 Task: Add Shikai Borage Therapy Lotion Original Formula - Travel Size to the cart.
Action: Mouse moved to (792, 325)
Screenshot: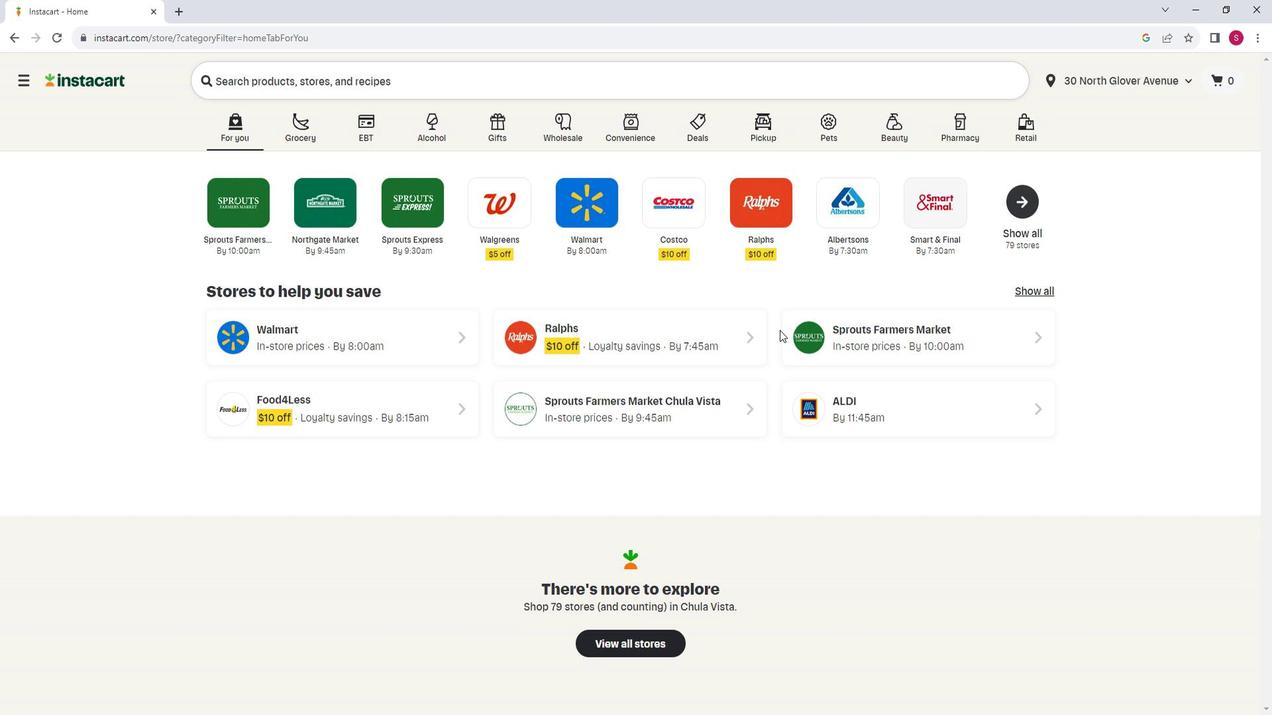 
Action: Mouse pressed left at (792, 325)
Screenshot: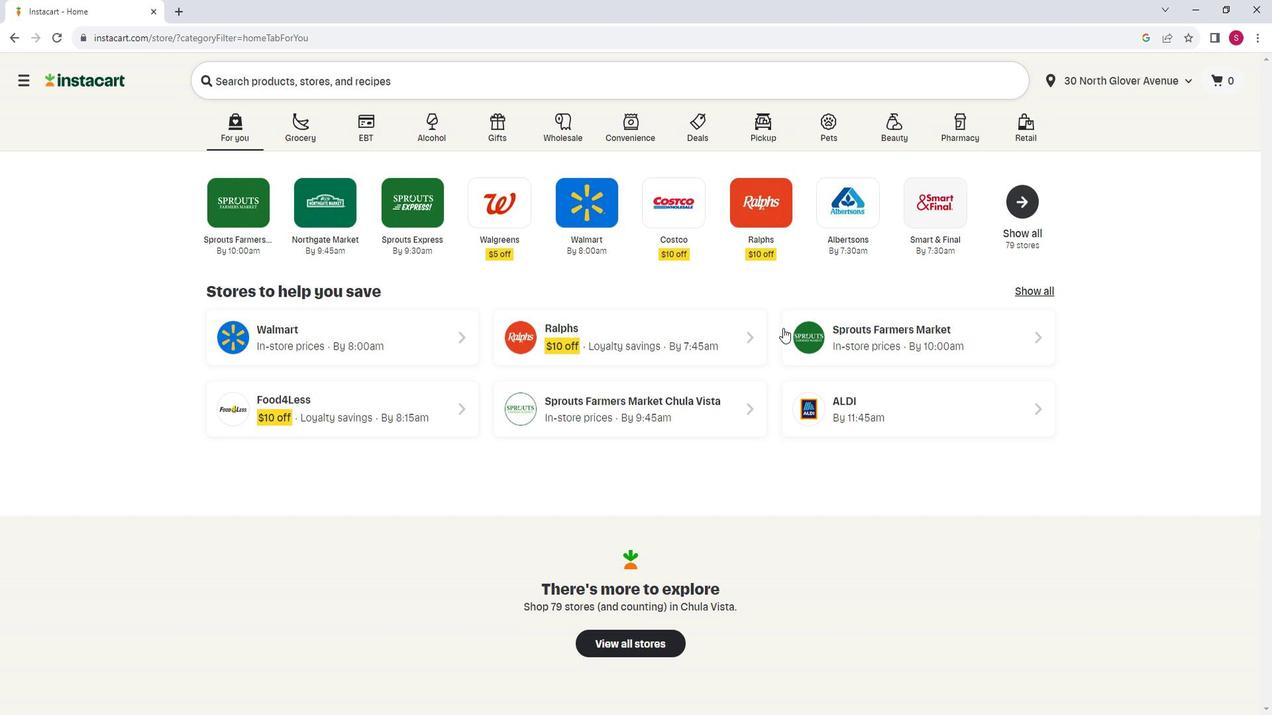 
Action: Mouse moved to (37, 523)
Screenshot: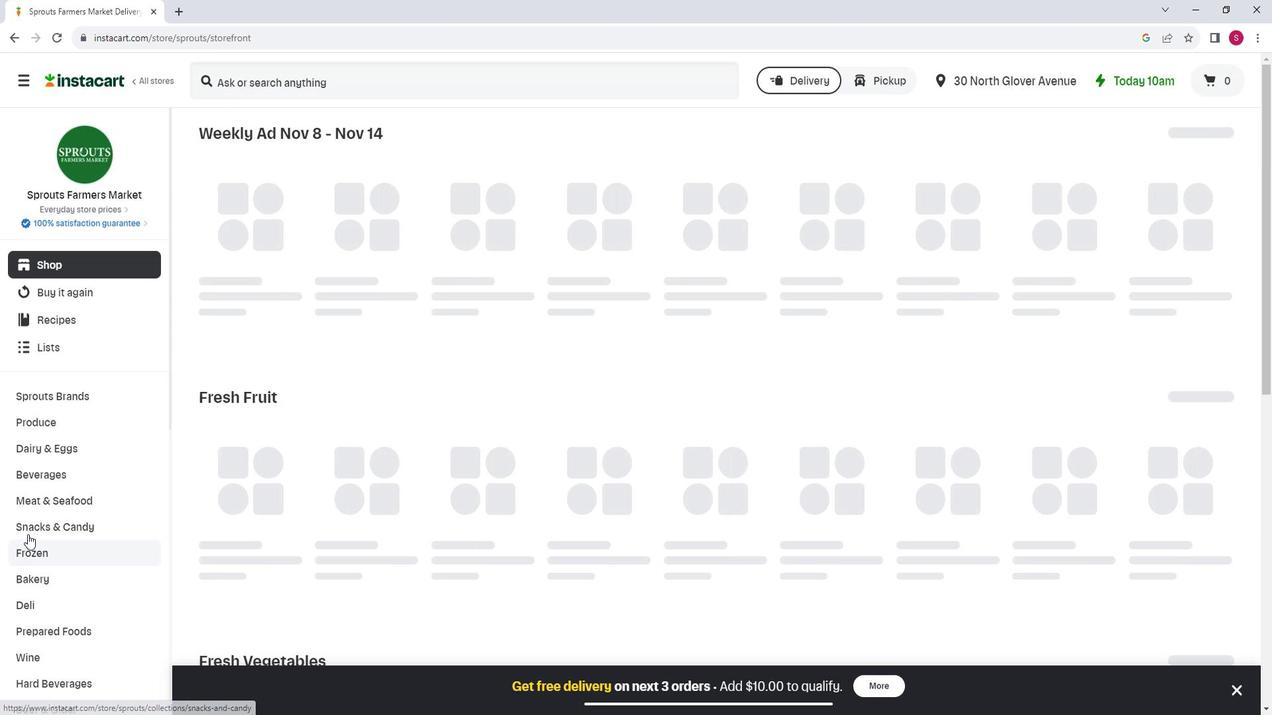 
Action: Mouse scrolled (37, 522) with delta (0, 0)
Screenshot: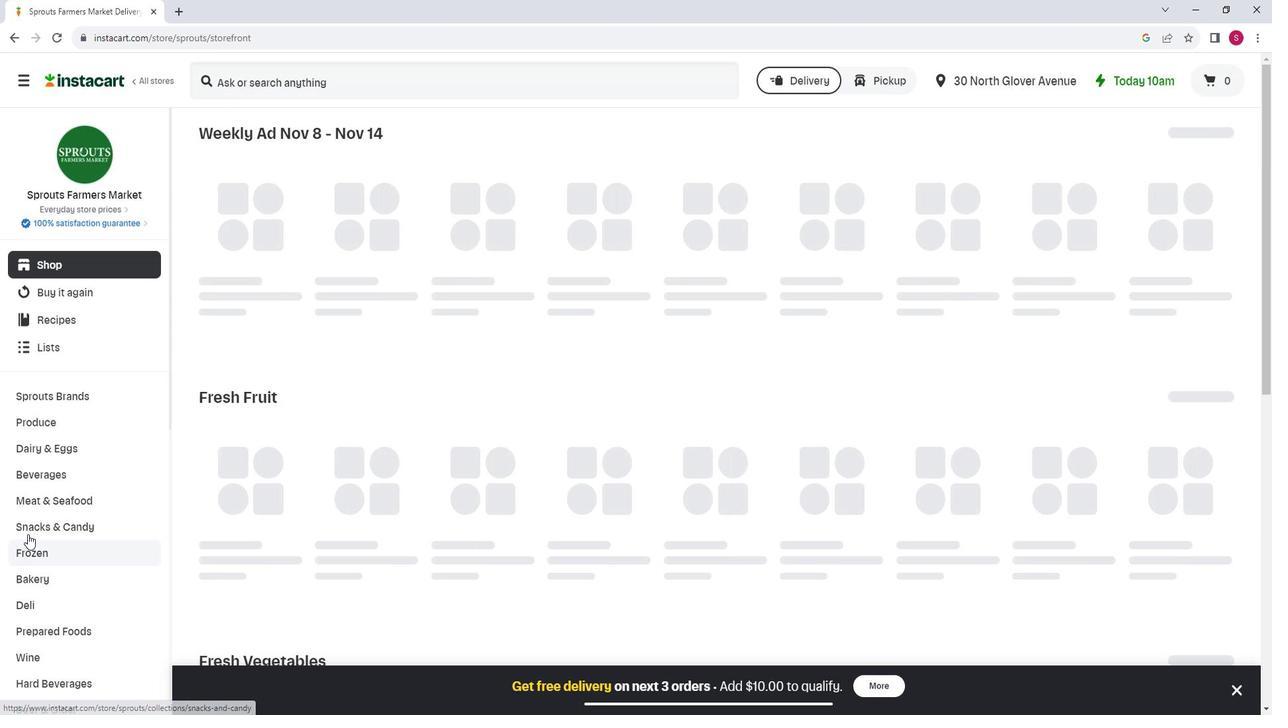 
Action: Mouse scrolled (37, 522) with delta (0, 0)
Screenshot: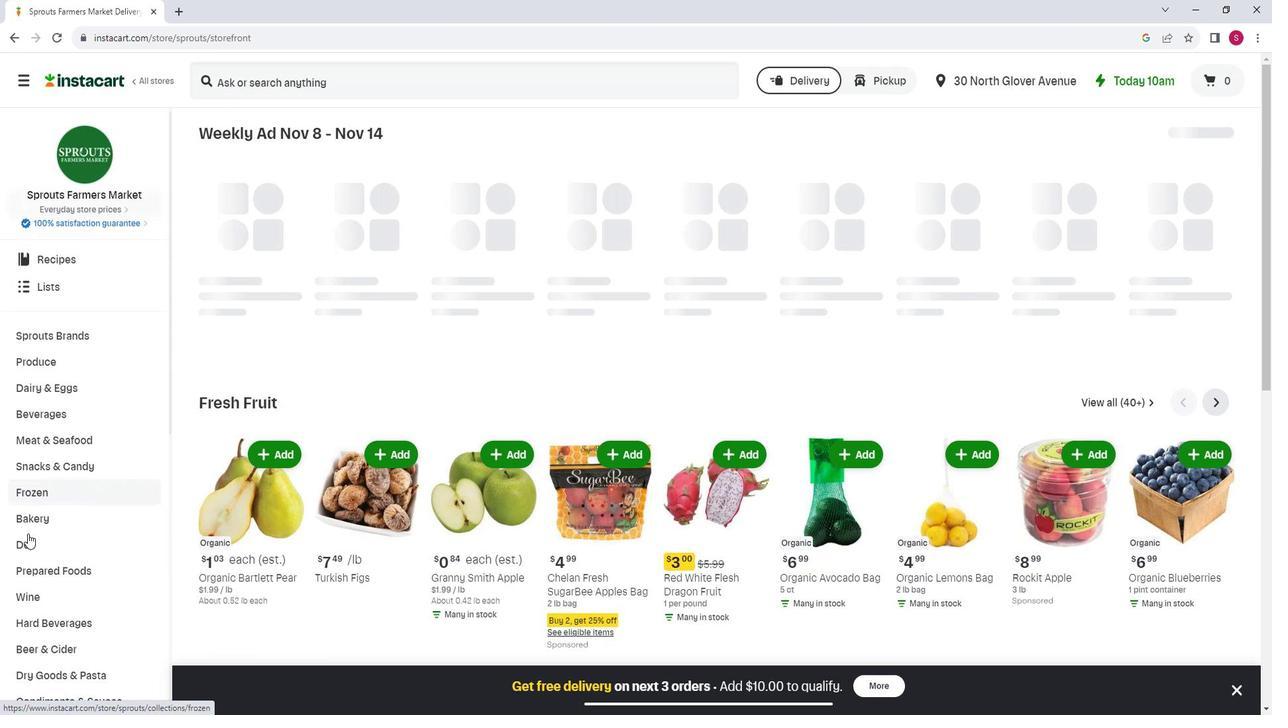 
Action: Mouse scrolled (37, 522) with delta (0, 0)
Screenshot: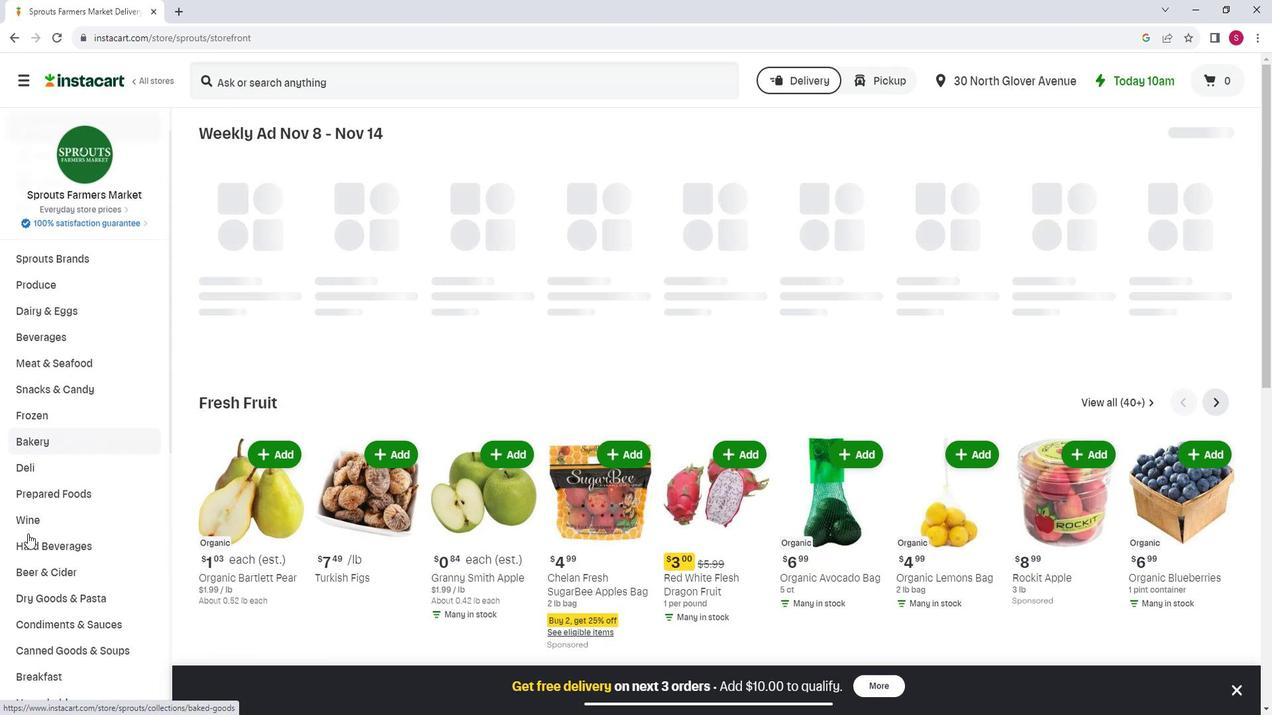 
Action: Mouse scrolled (37, 522) with delta (0, 0)
Screenshot: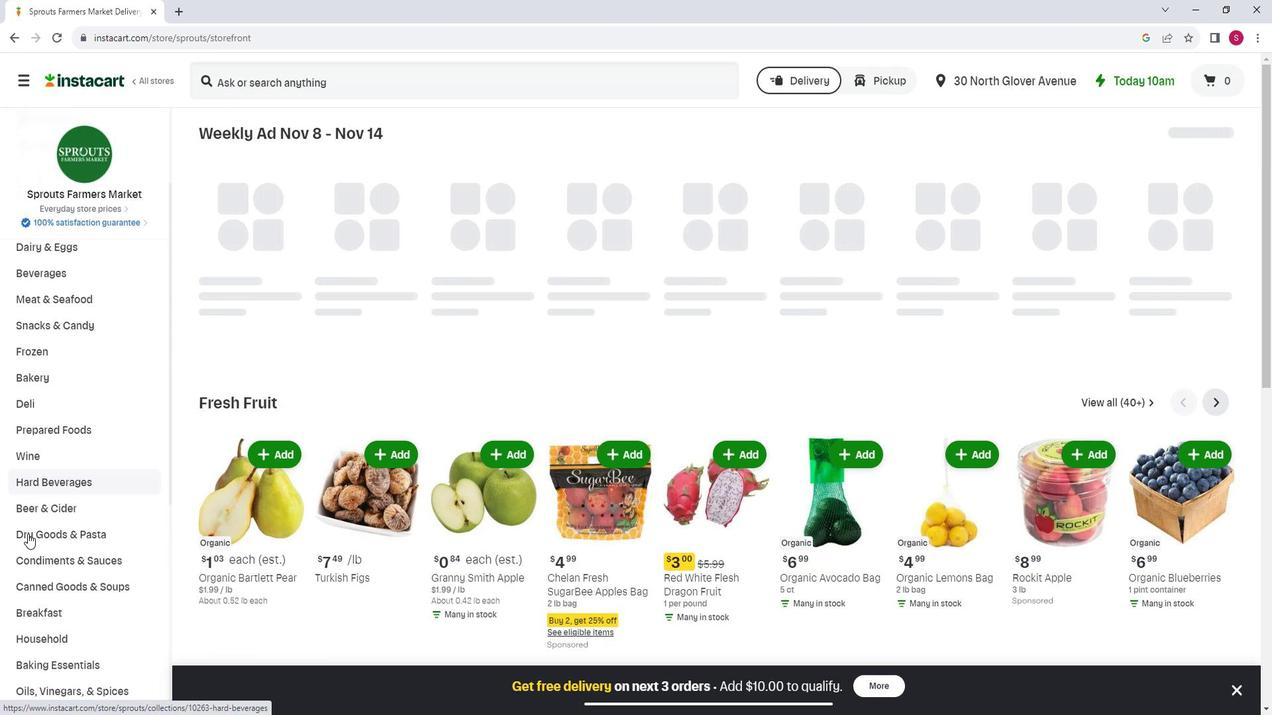 
Action: Mouse scrolled (37, 522) with delta (0, 0)
Screenshot: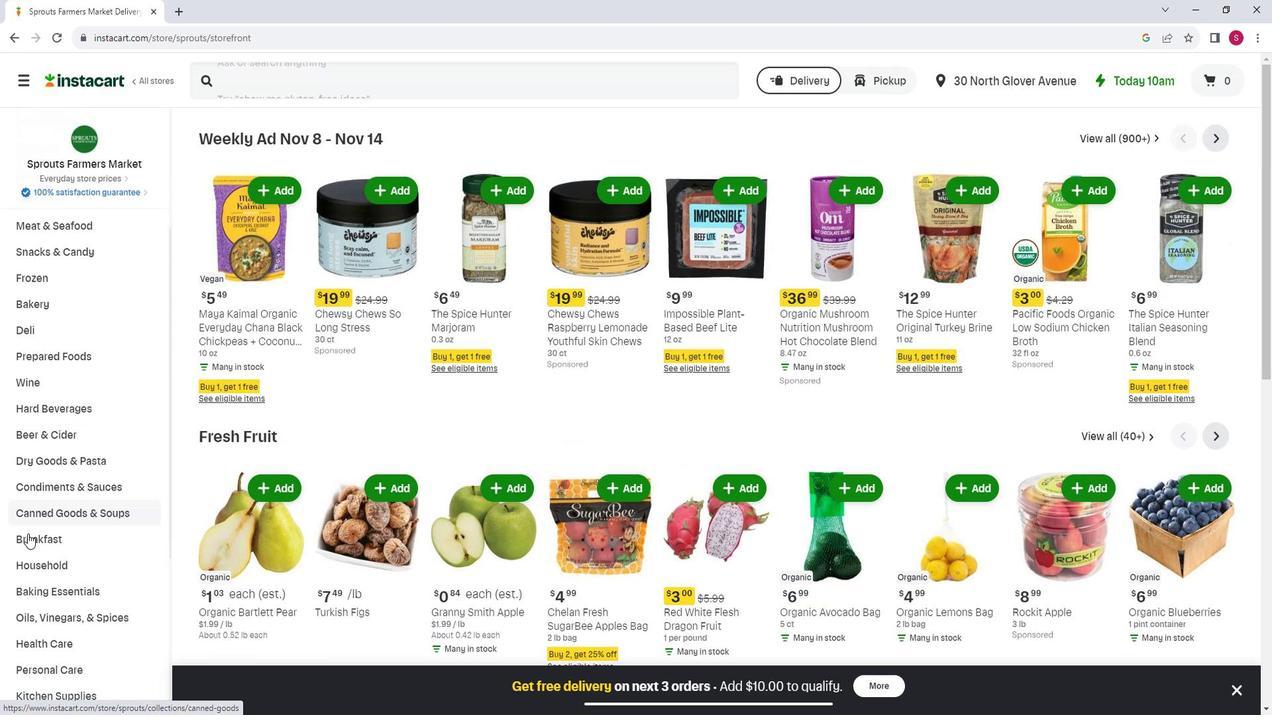 
Action: Mouse moved to (39, 523)
Screenshot: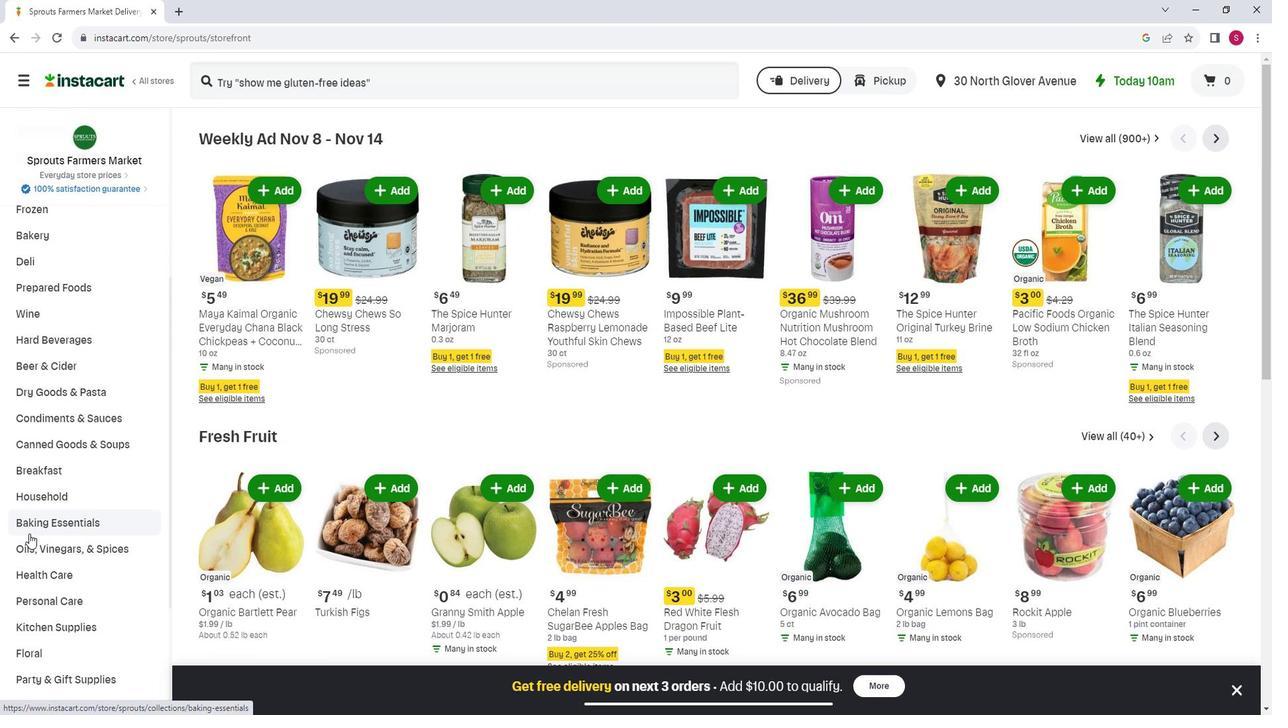 
Action: Mouse scrolled (39, 522) with delta (0, 0)
Screenshot: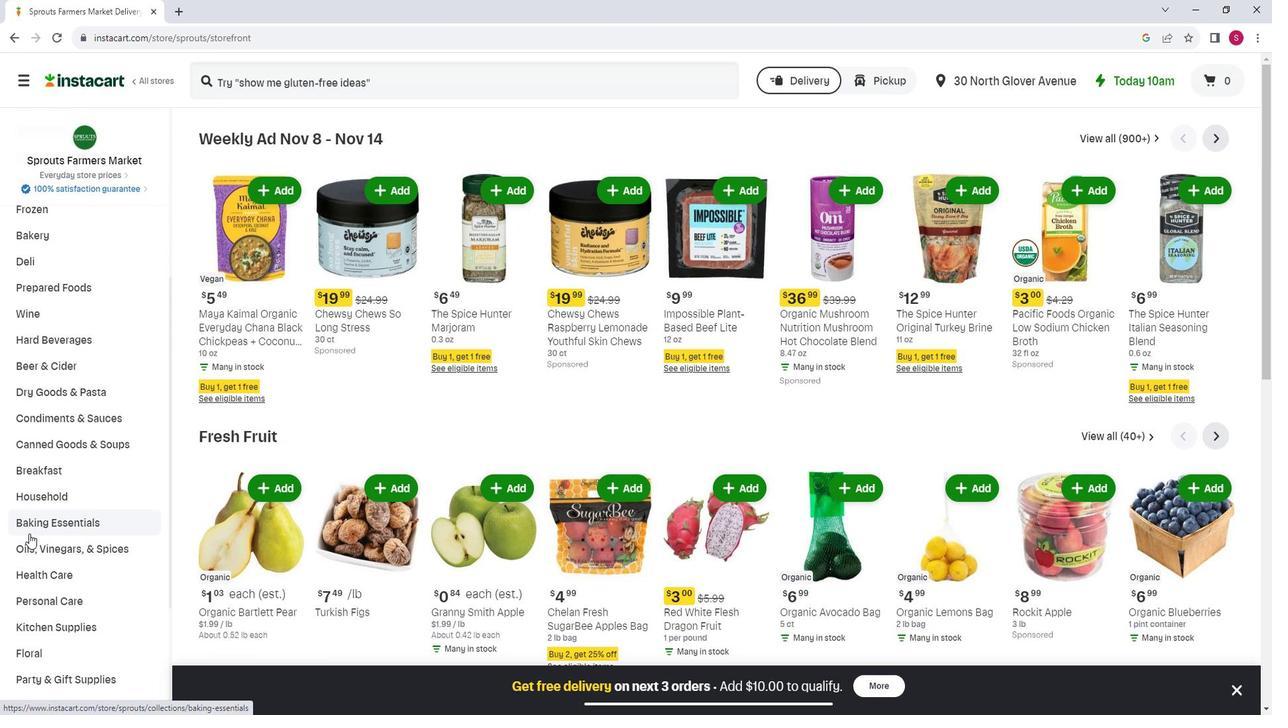 
Action: Mouse moved to (90, 525)
Screenshot: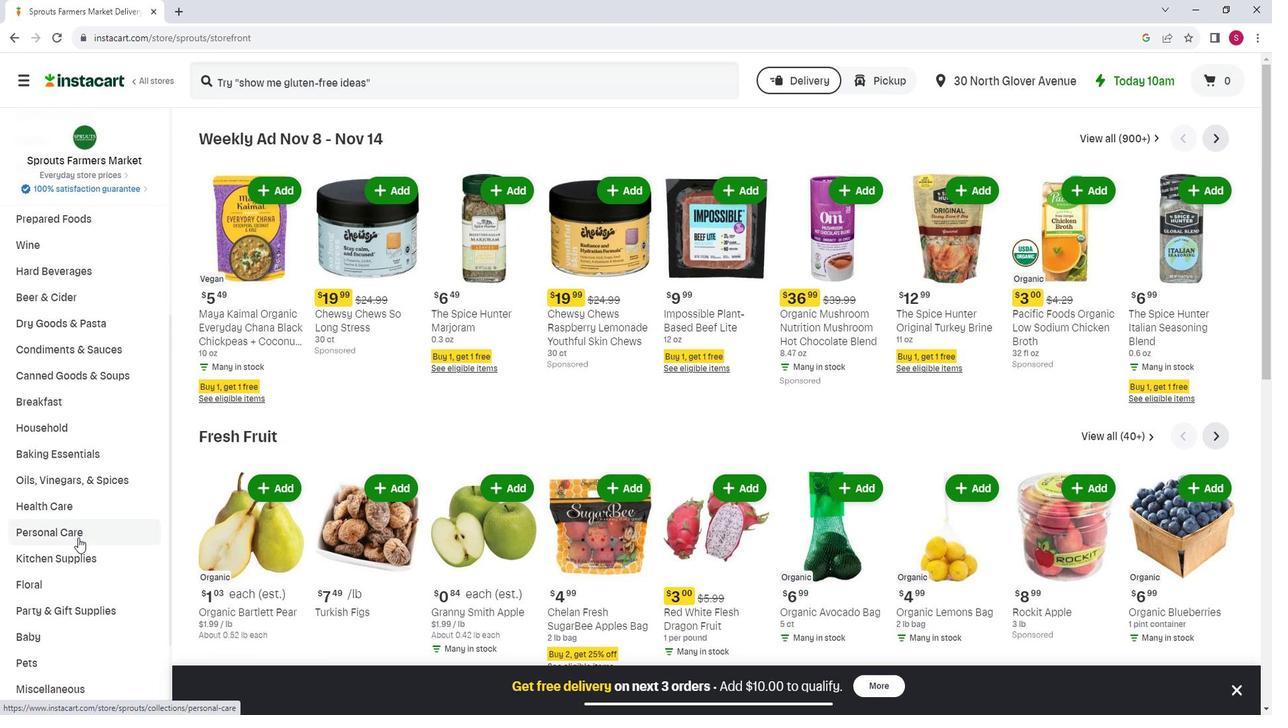 
Action: Mouse pressed left at (90, 525)
Screenshot: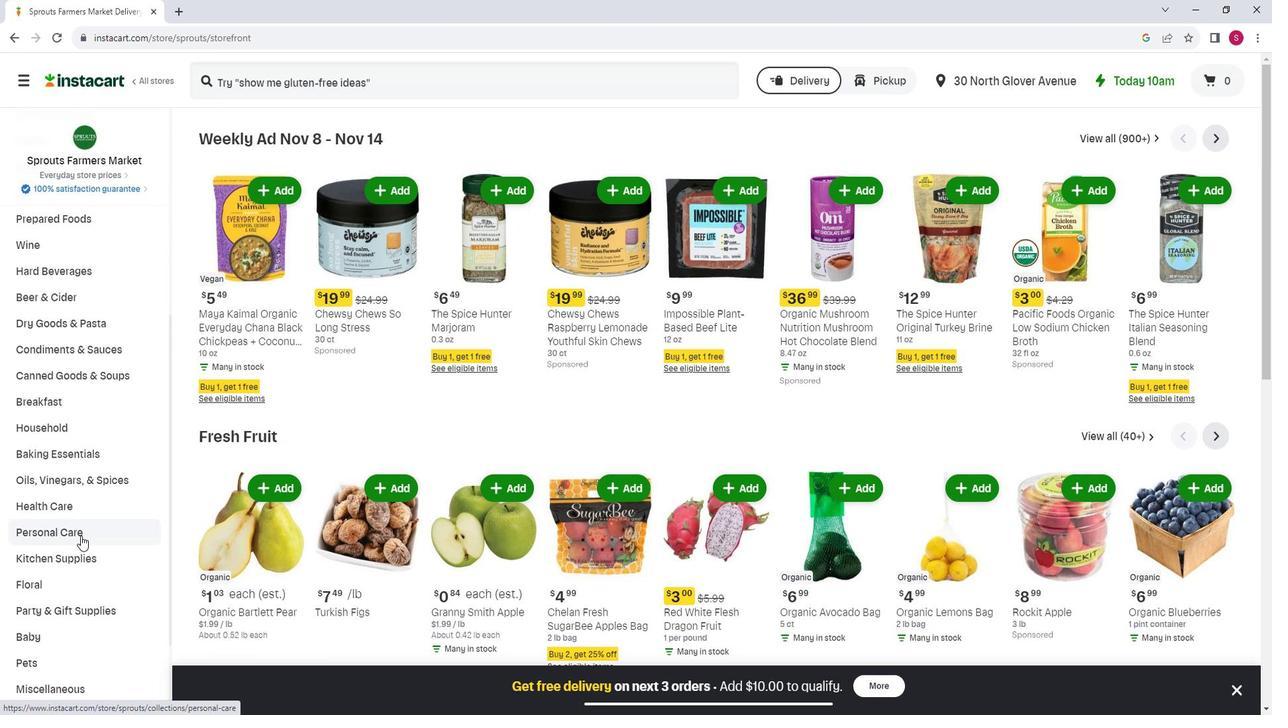 
Action: Mouse moved to (336, 176)
Screenshot: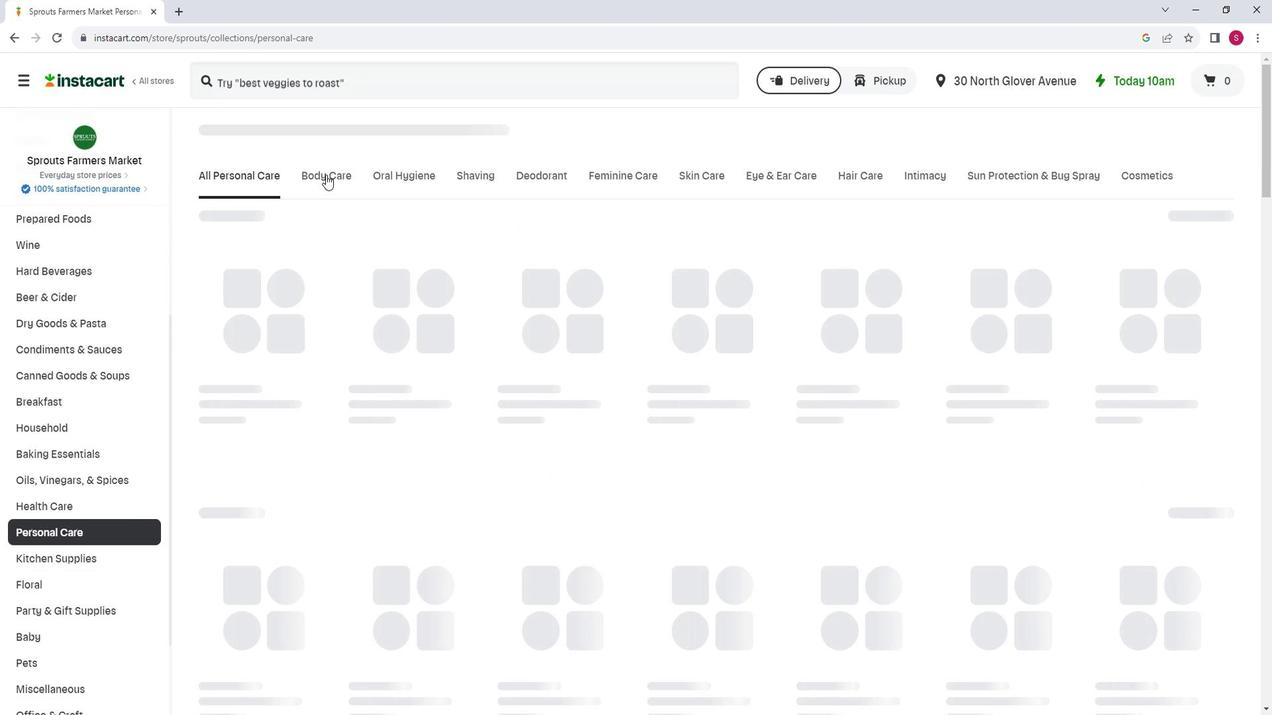 
Action: Mouse pressed left at (336, 176)
Screenshot: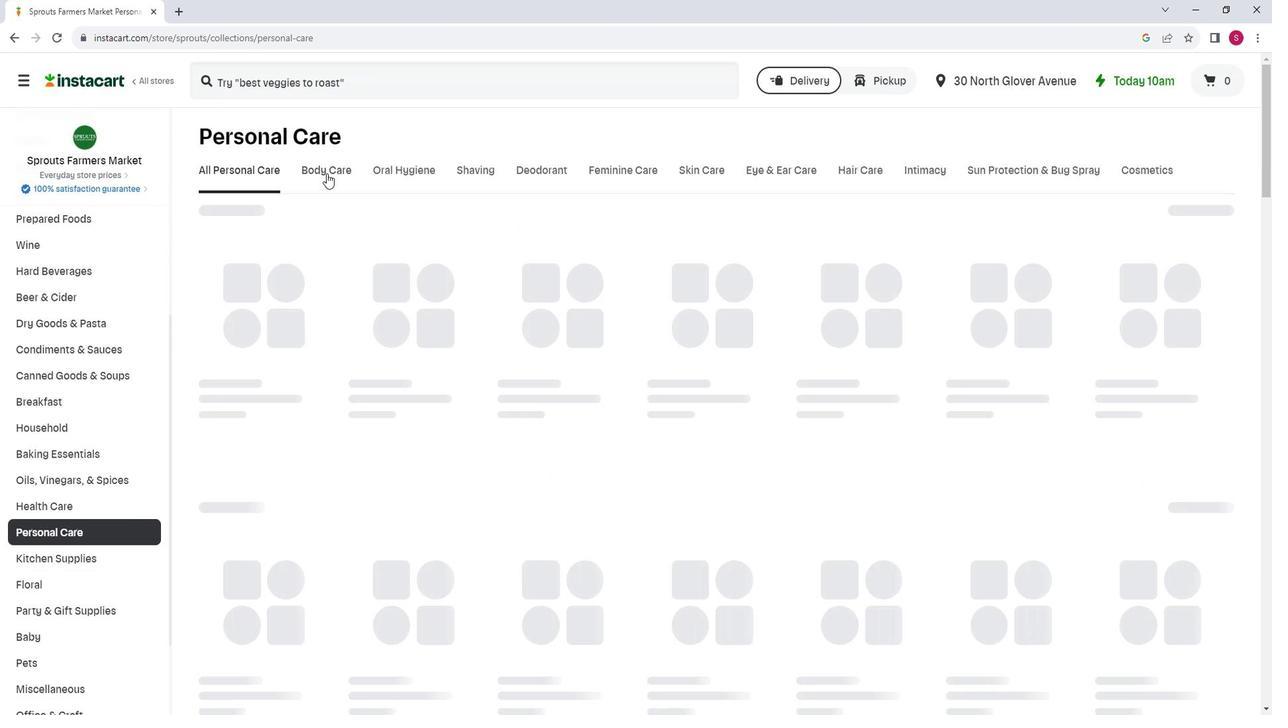 
Action: Mouse moved to (550, 226)
Screenshot: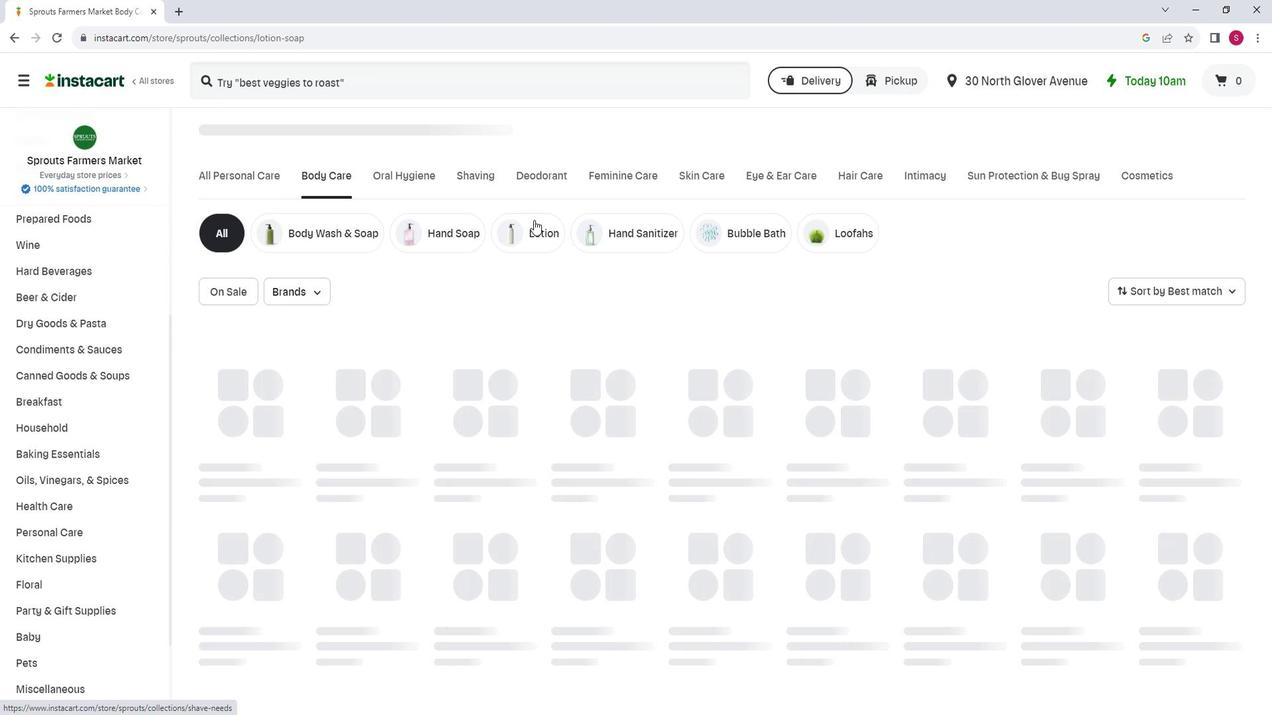 
Action: Mouse pressed left at (550, 226)
Screenshot: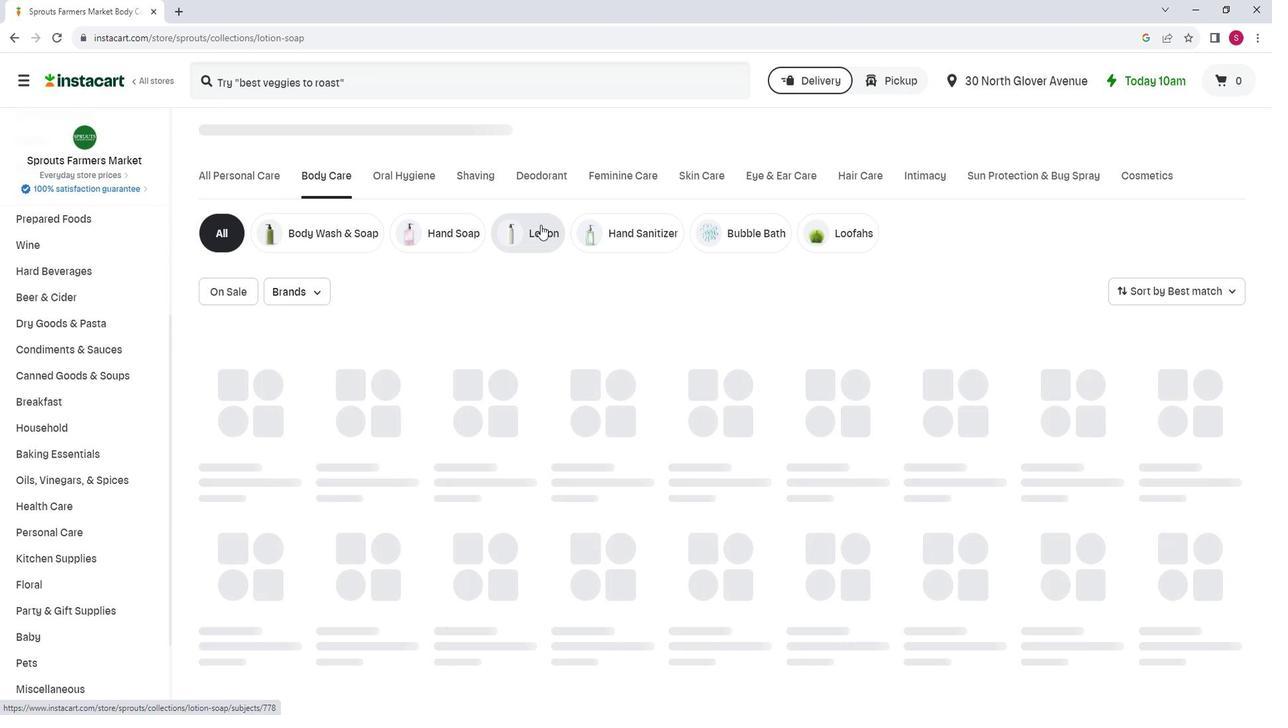 
Action: Mouse moved to (385, 98)
Screenshot: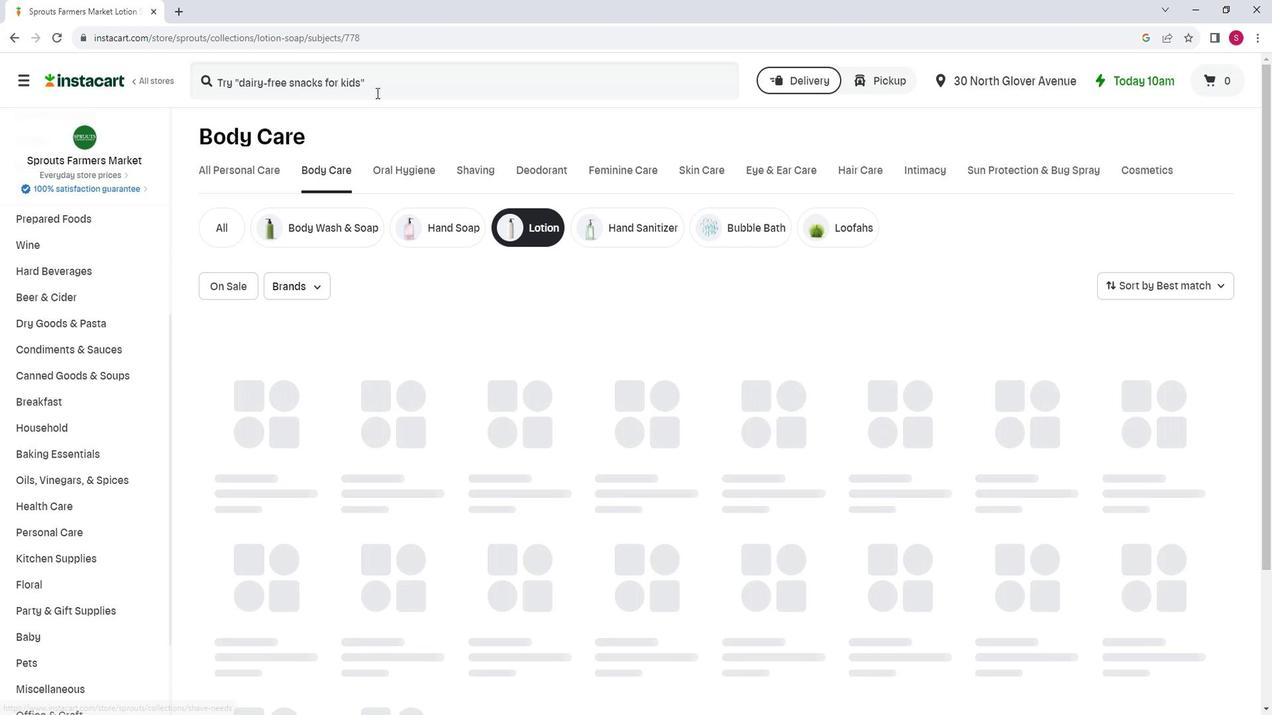 
Action: Mouse pressed left at (385, 98)
Screenshot: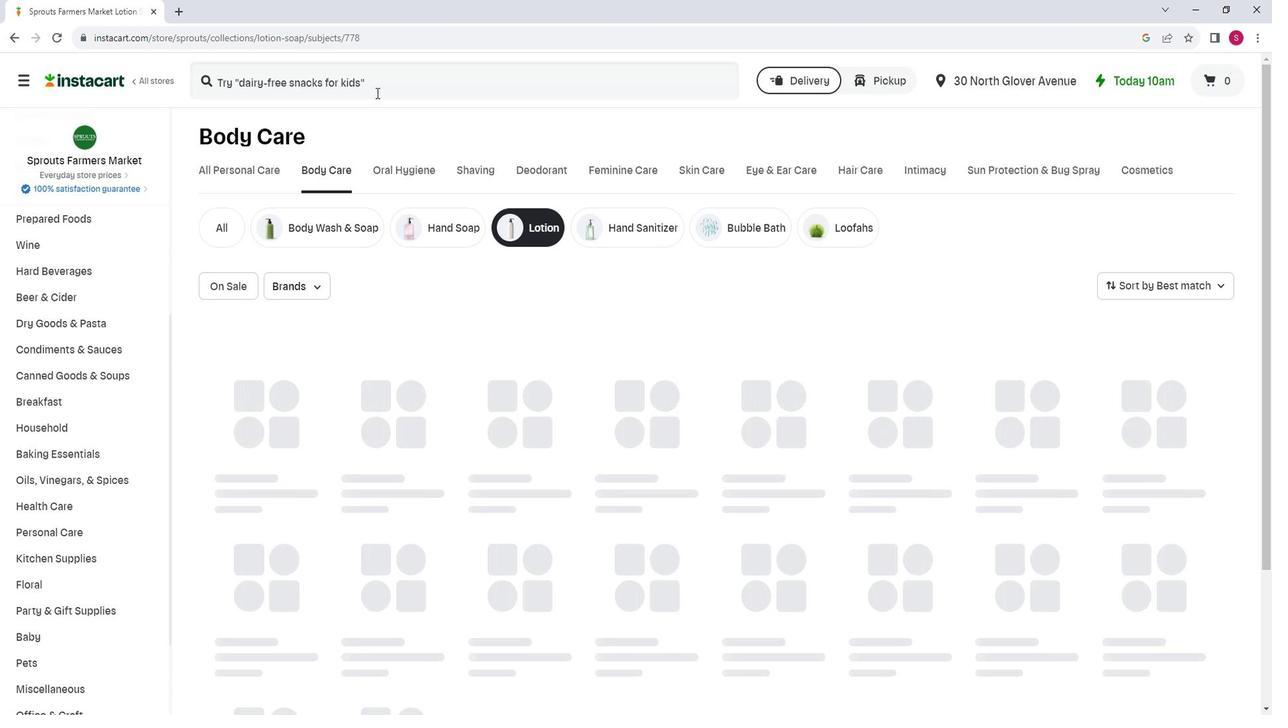 
Action: Key pressed <Key.shift>Shikai<Key.space><Key.shift>Borage<Key.space><Key.shift><Key.shift><Key.shift><Key.shift><Key.shift><Key.shift><Key.shift><Key.shift>Therapy<Key.space><Key.shift>Lotion<Key.space><Key.shift>Original<Key.space><Key.shift>Formula<Key.space>-<Key.space><Key.shift>Travel<Key.space><Key.shift>SIze<Key.space><Key.enter>
Screenshot: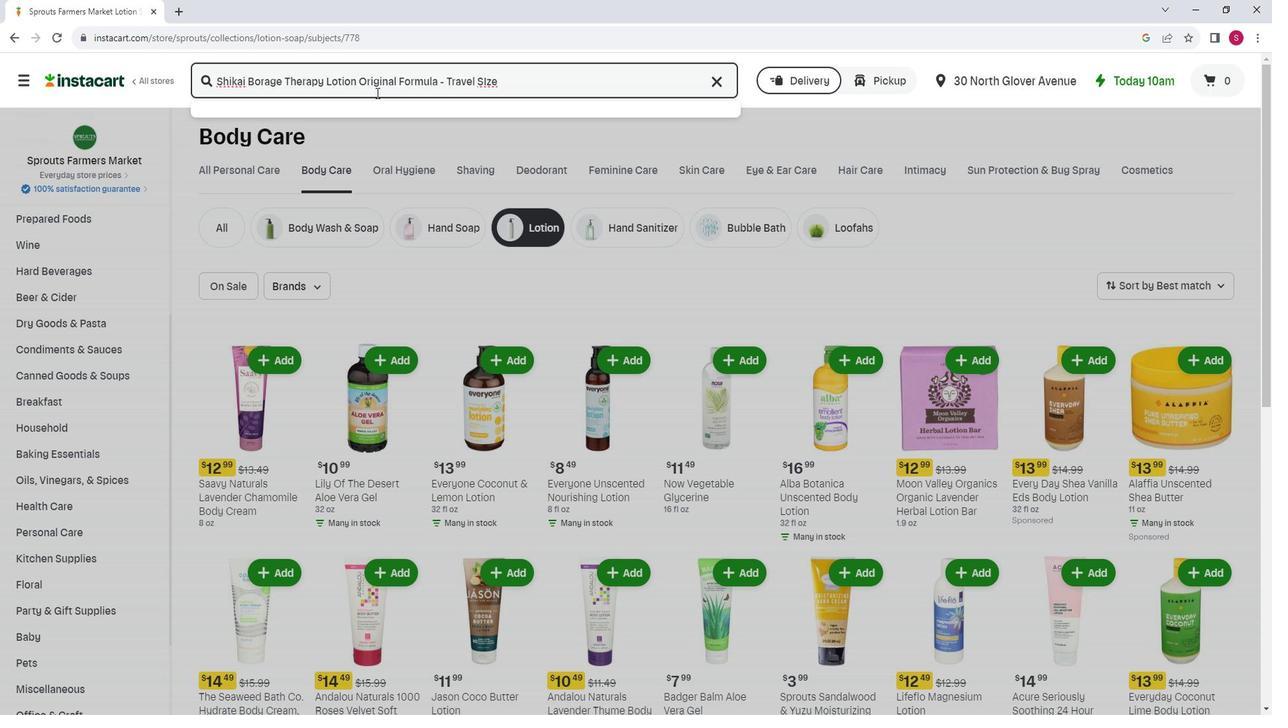 
Action: Mouse moved to (221, 192)
Screenshot: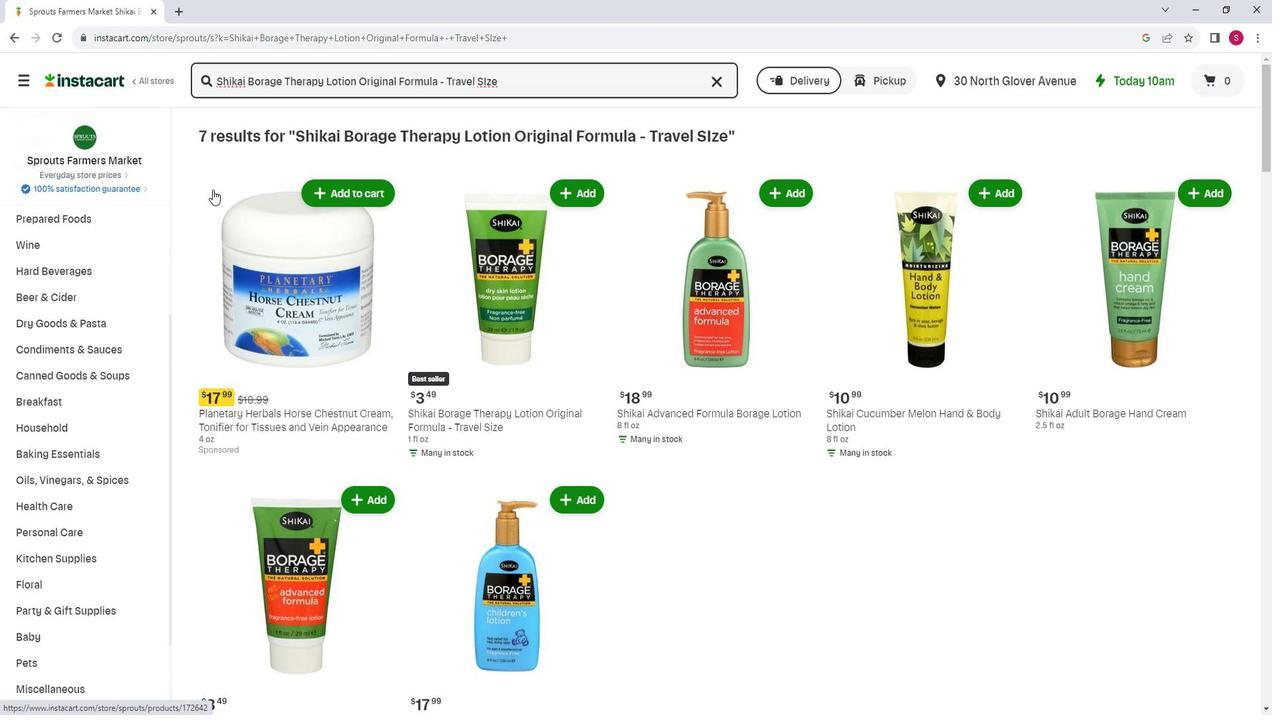 
Action: Mouse scrolled (221, 191) with delta (0, 0)
Screenshot: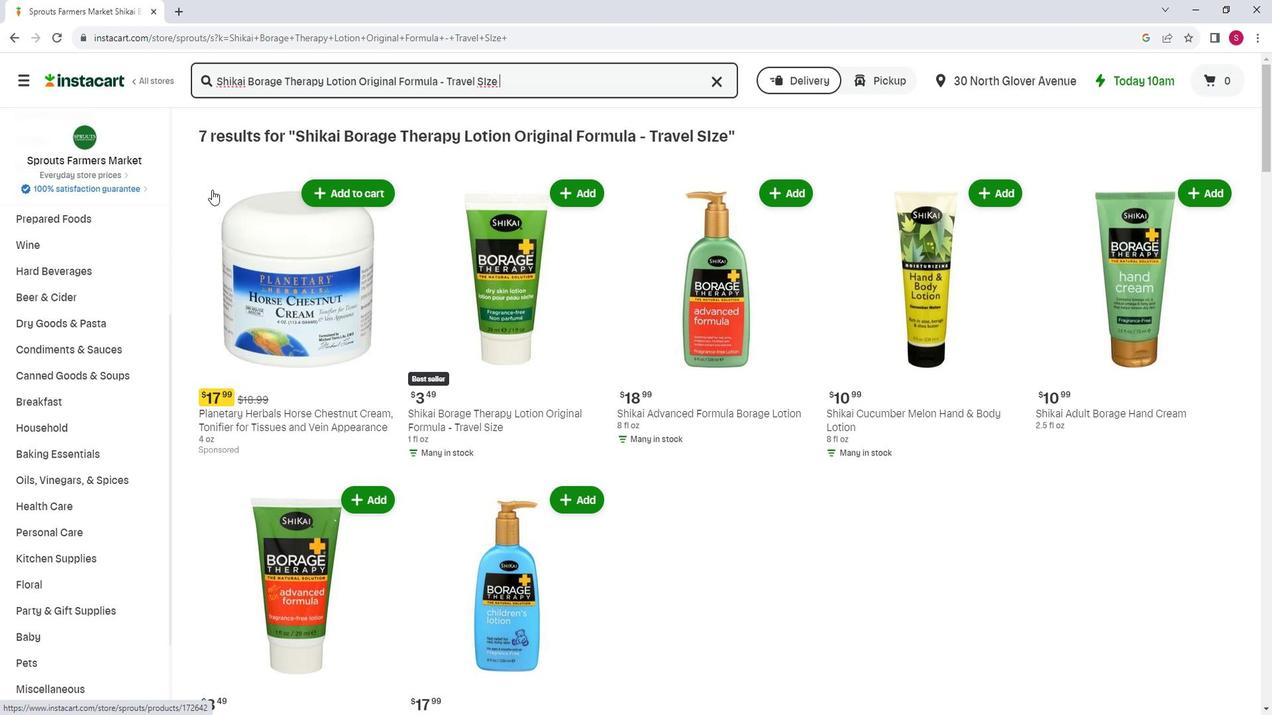 
Action: Mouse moved to (413, 274)
Screenshot: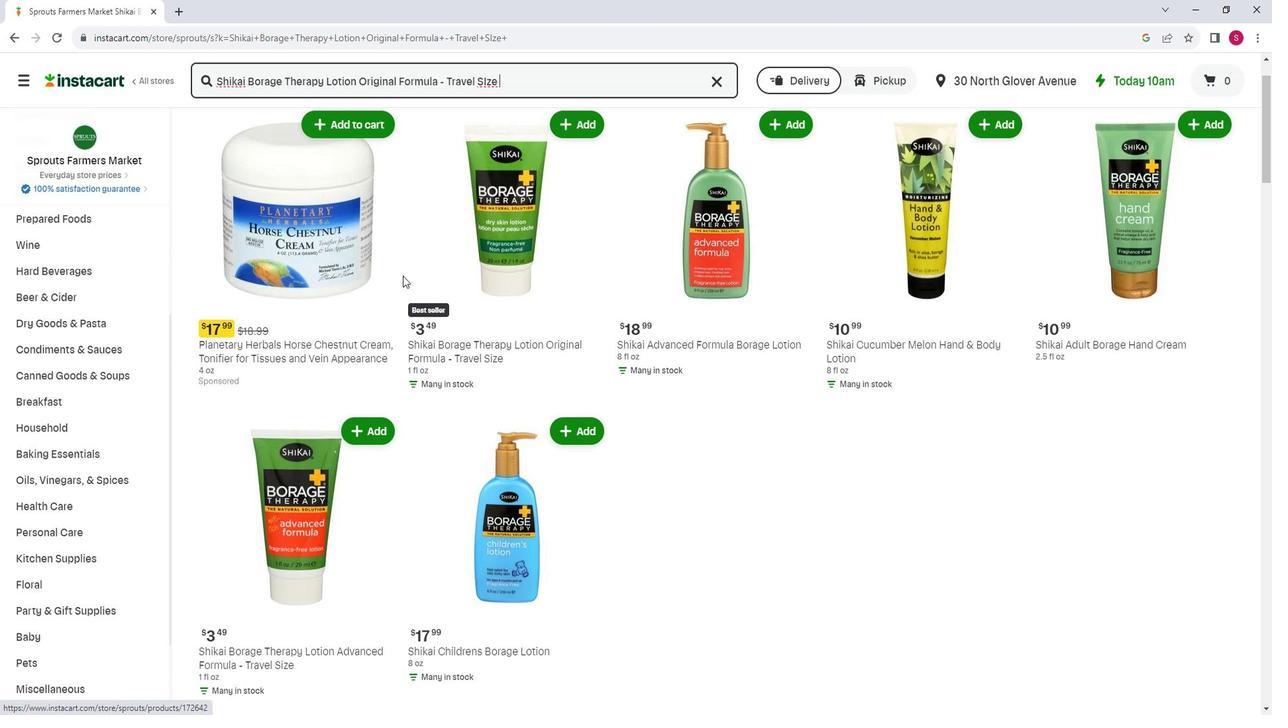 
Action: Mouse scrolled (413, 275) with delta (0, 0)
Screenshot: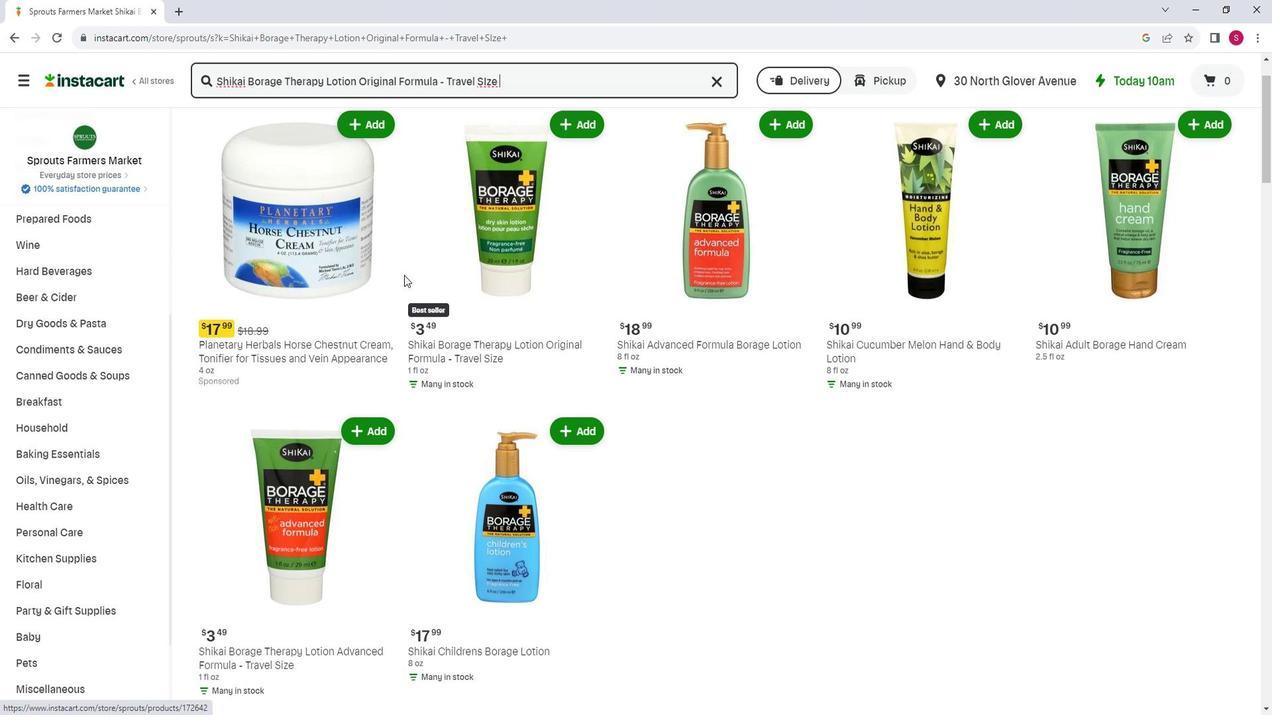 
Action: Mouse moved to (601, 198)
Screenshot: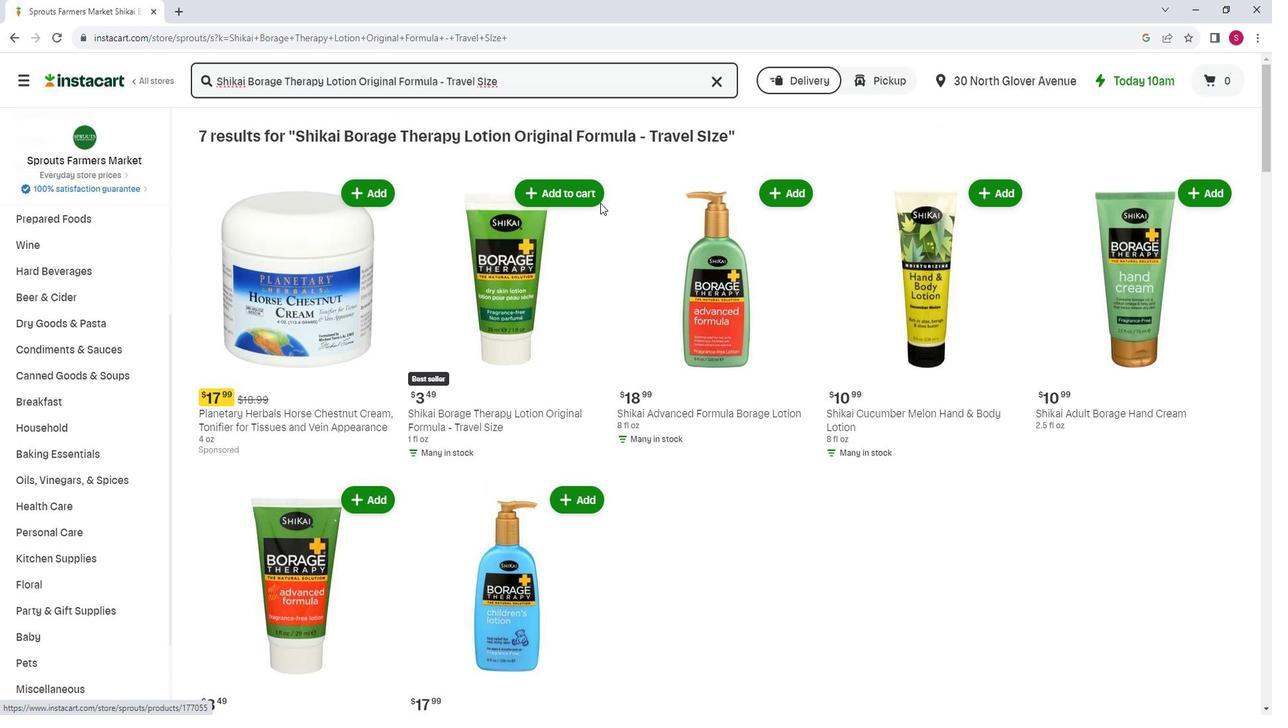 
Action: Mouse pressed left at (601, 198)
Screenshot: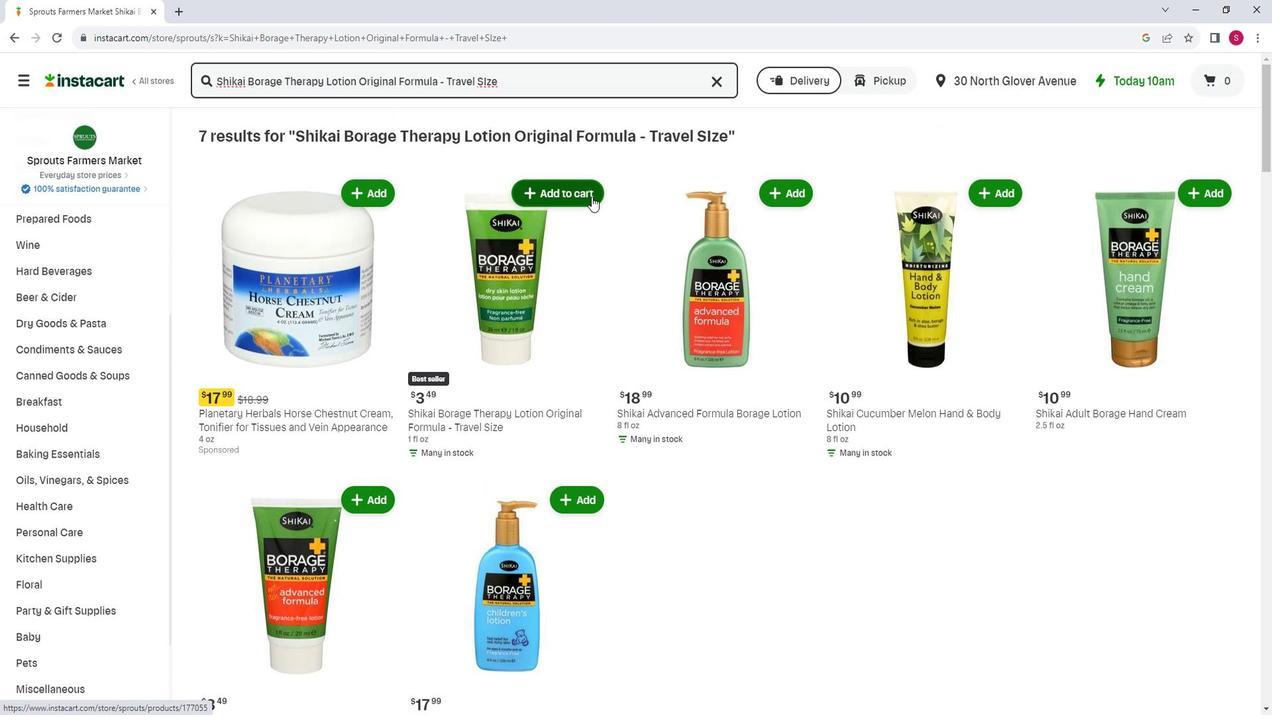 
Action: Mouse moved to (633, 187)
Screenshot: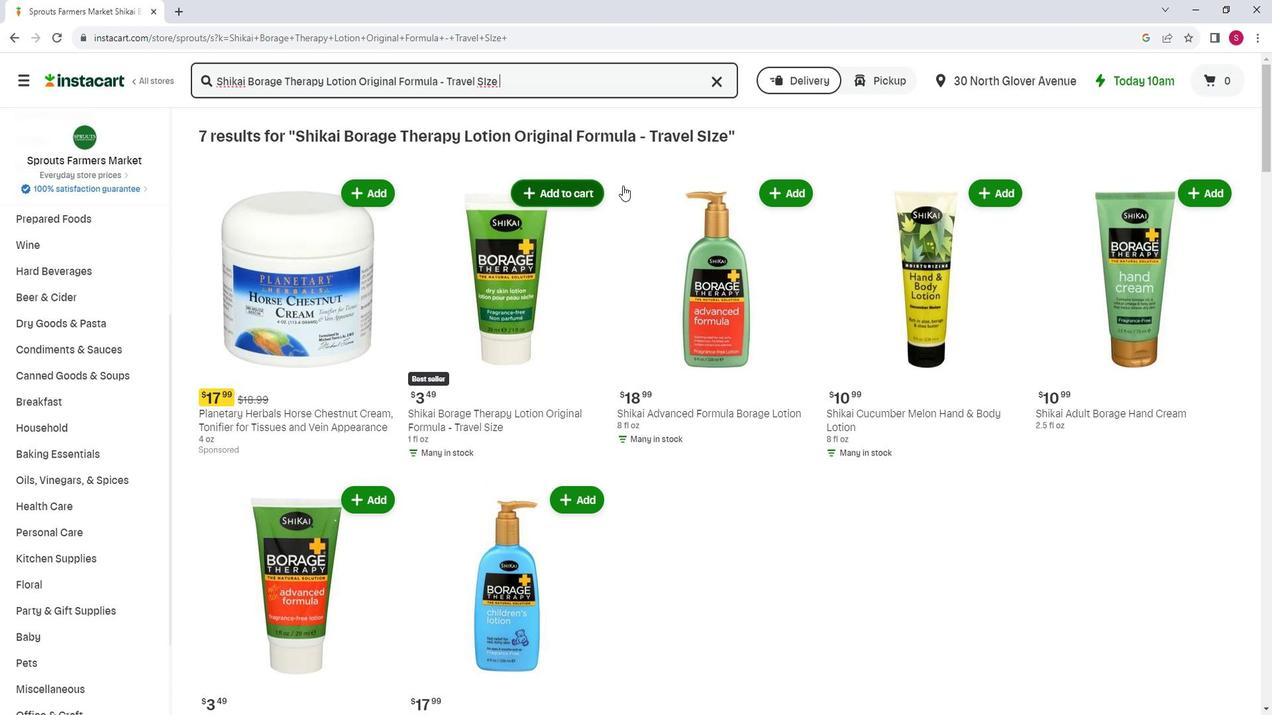 
